 Task: Check terms of services.
Action: Mouse moved to (365, 70)
Screenshot: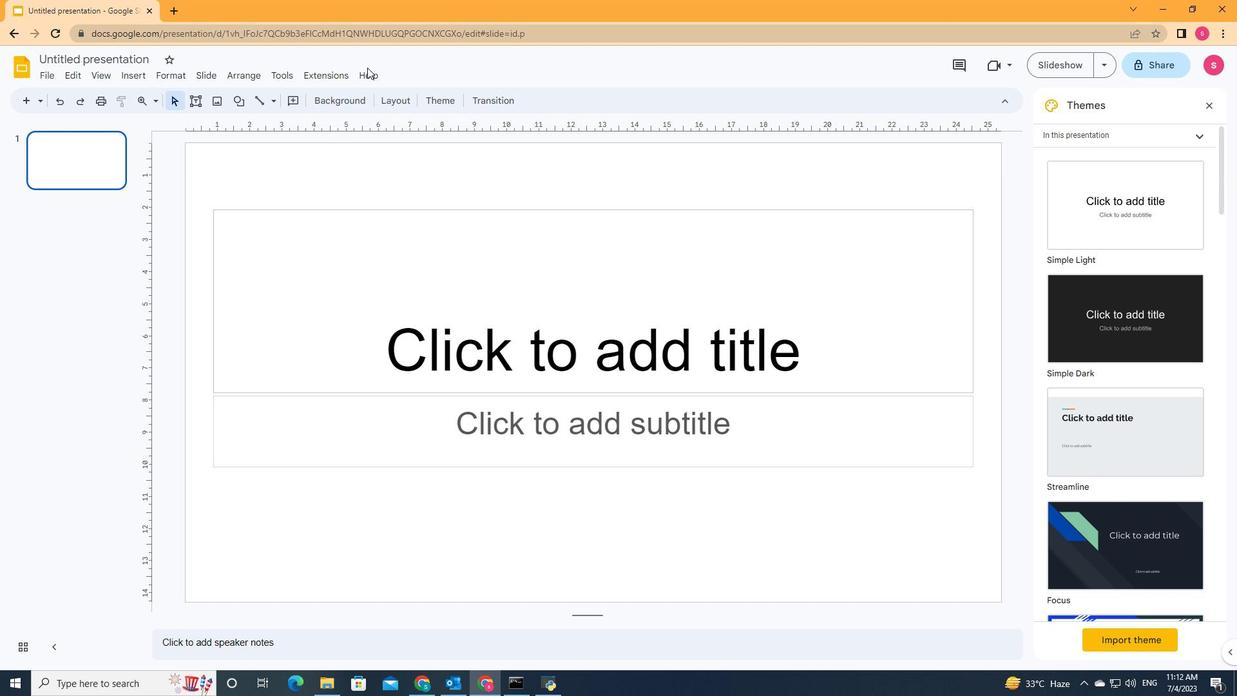 
Action: Mouse pressed left at (365, 70)
Screenshot: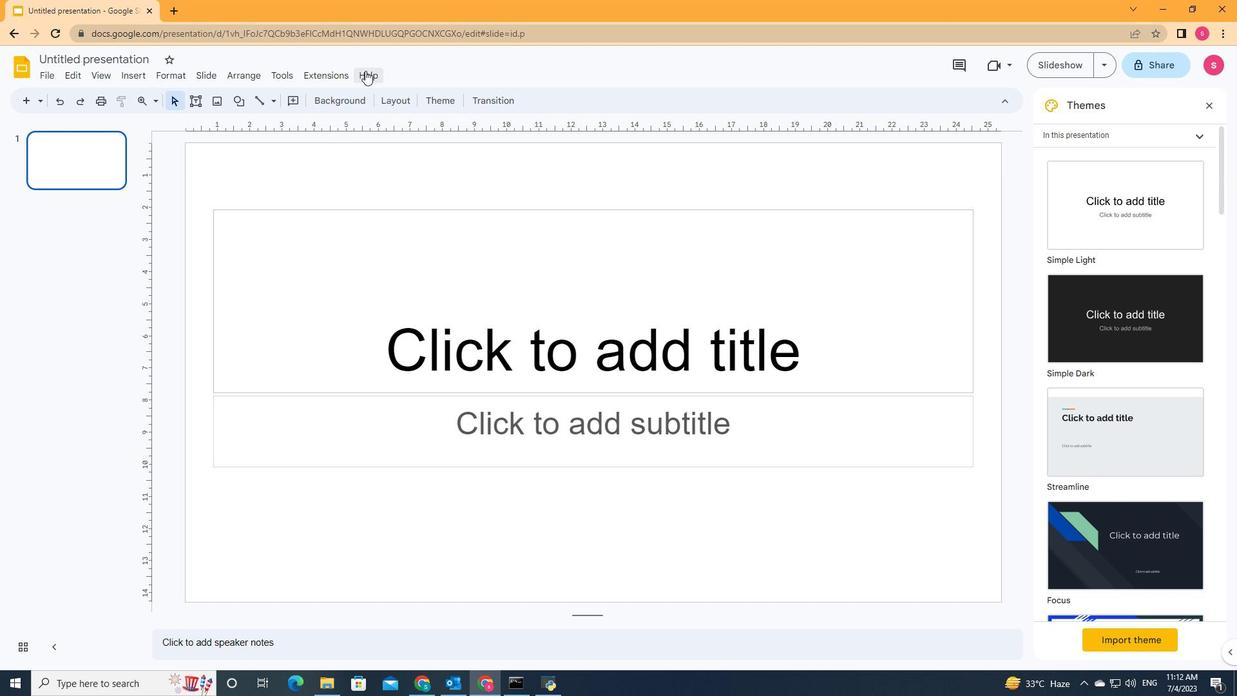
Action: Mouse moved to (394, 281)
Screenshot: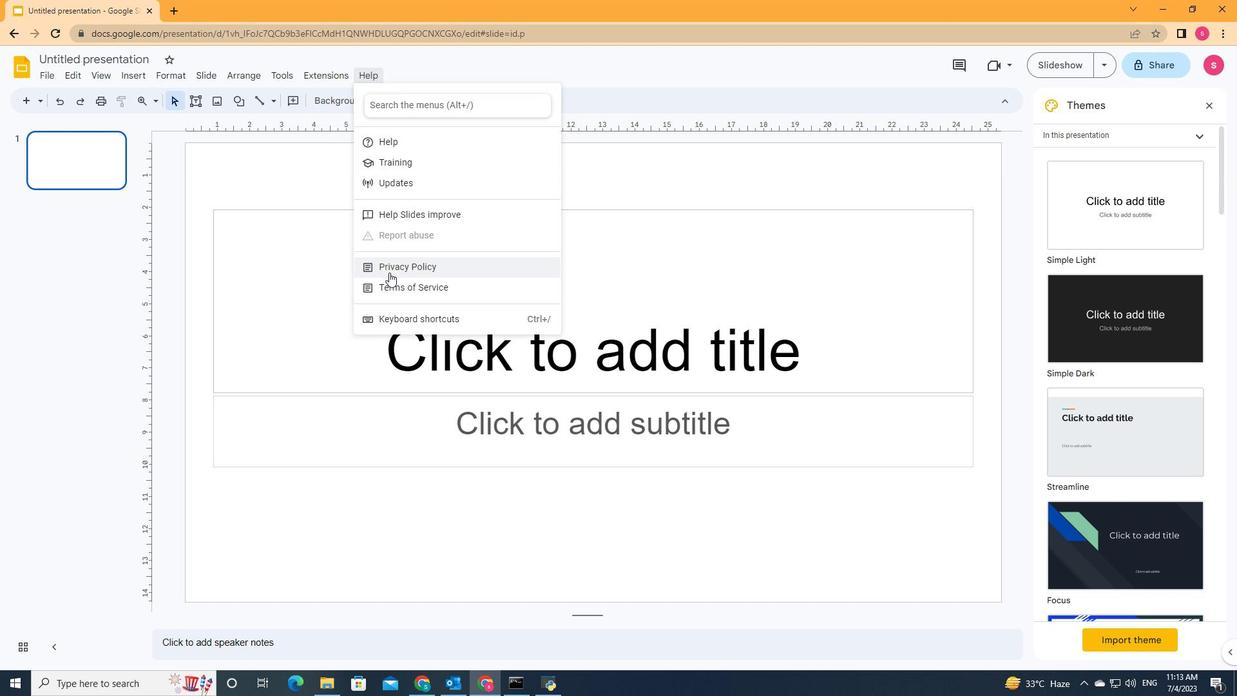 
Action: Mouse pressed left at (394, 281)
Screenshot: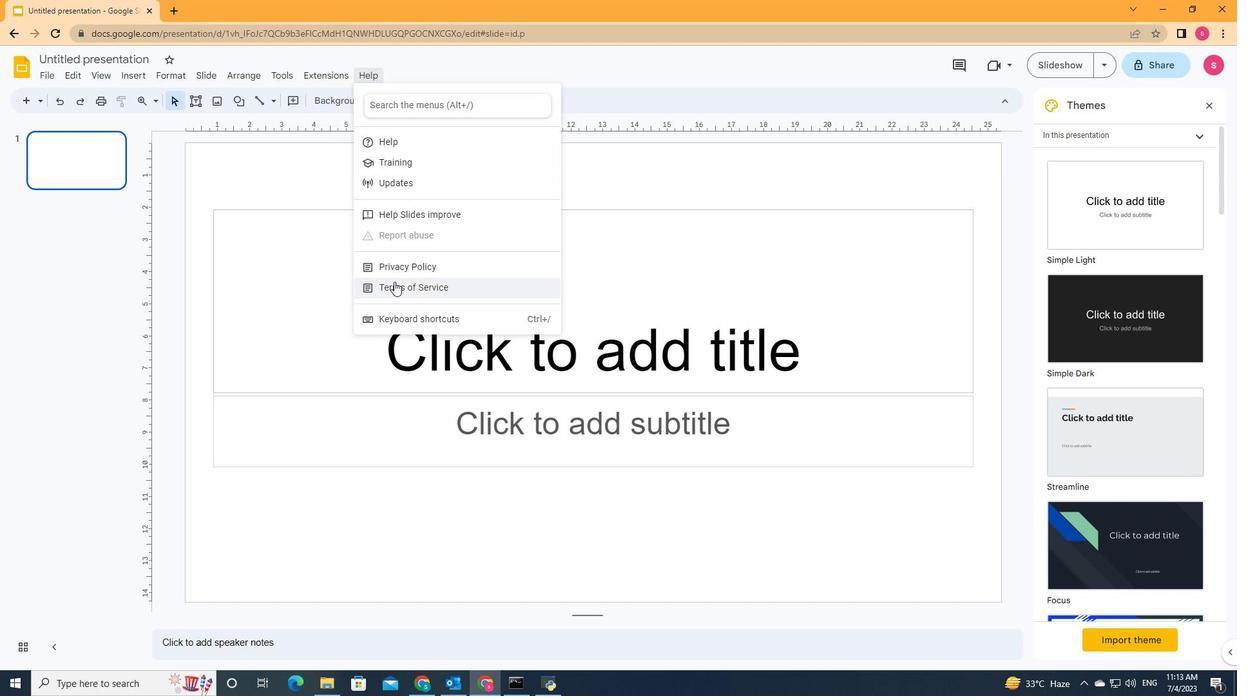 
Action: Mouse moved to (482, 335)
Screenshot: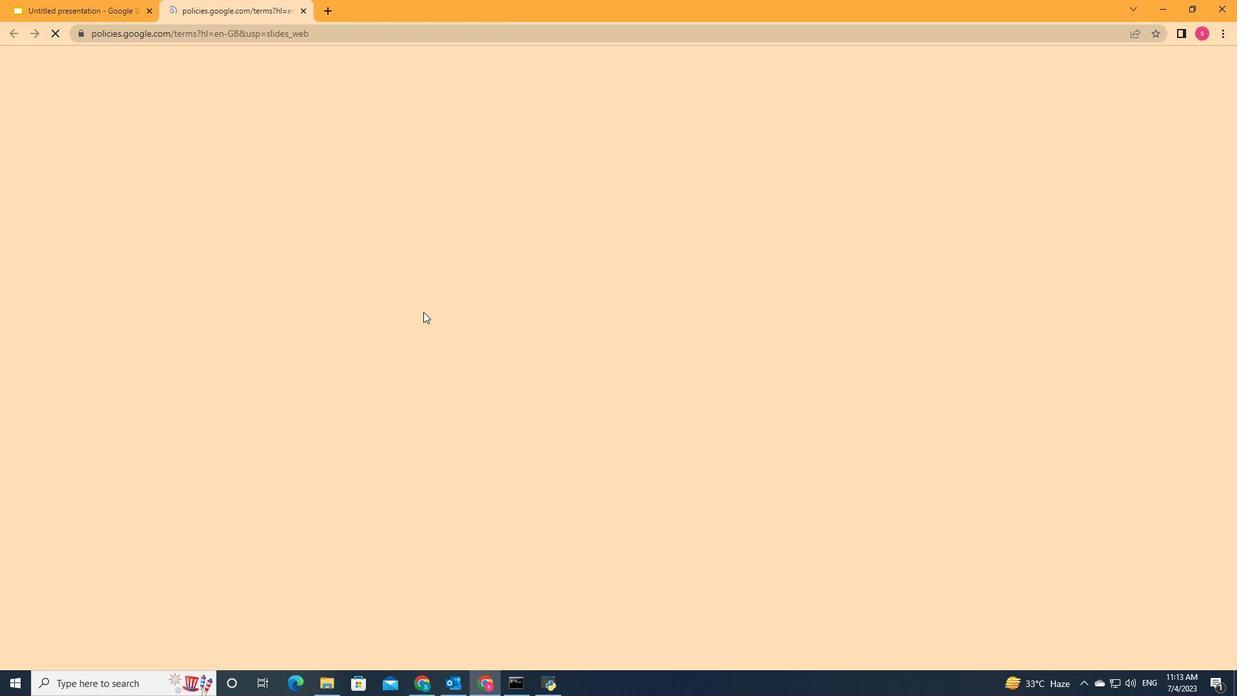 
Action: Mouse scrolled (482, 334) with delta (0, 0)
Screenshot: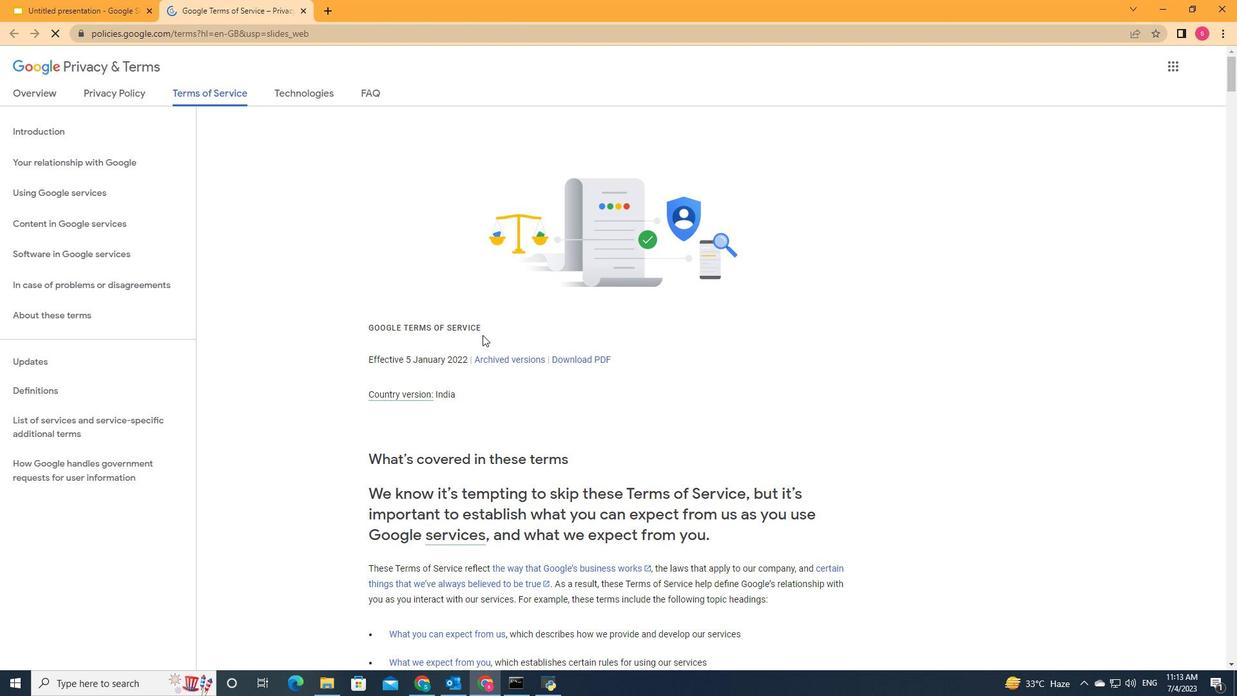 
Action: Mouse scrolled (482, 334) with delta (0, 0)
Screenshot: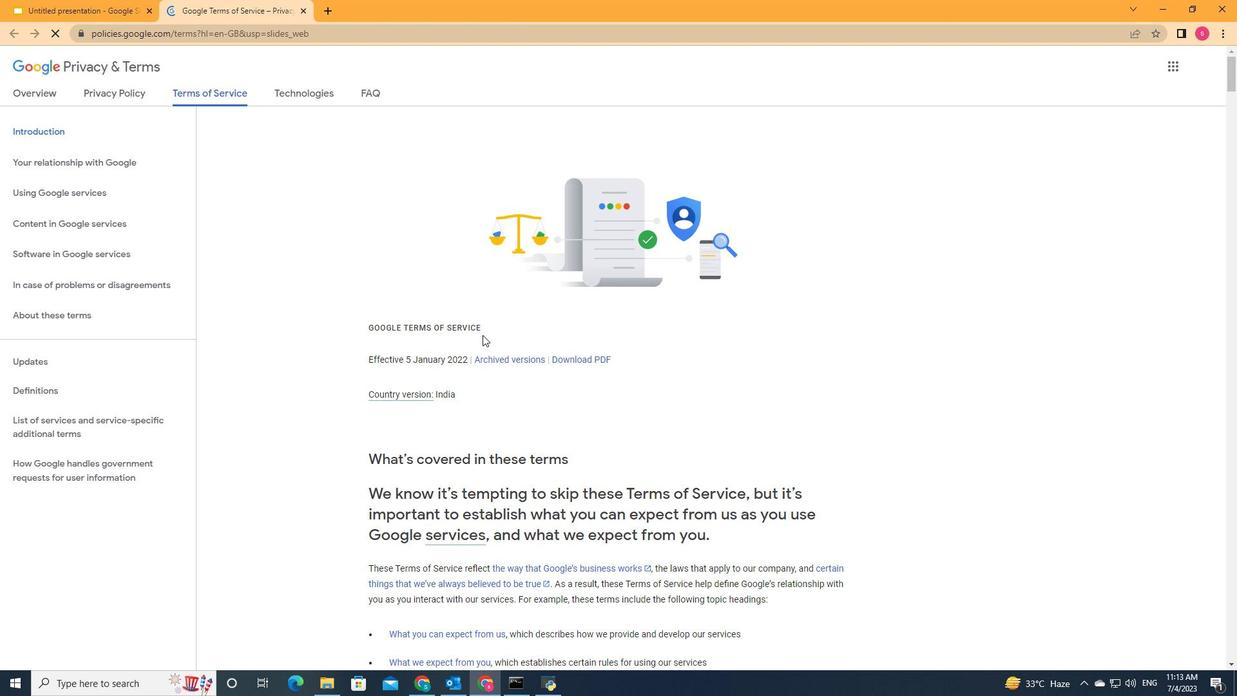 
Action: Mouse scrolled (482, 334) with delta (0, 0)
Screenshot: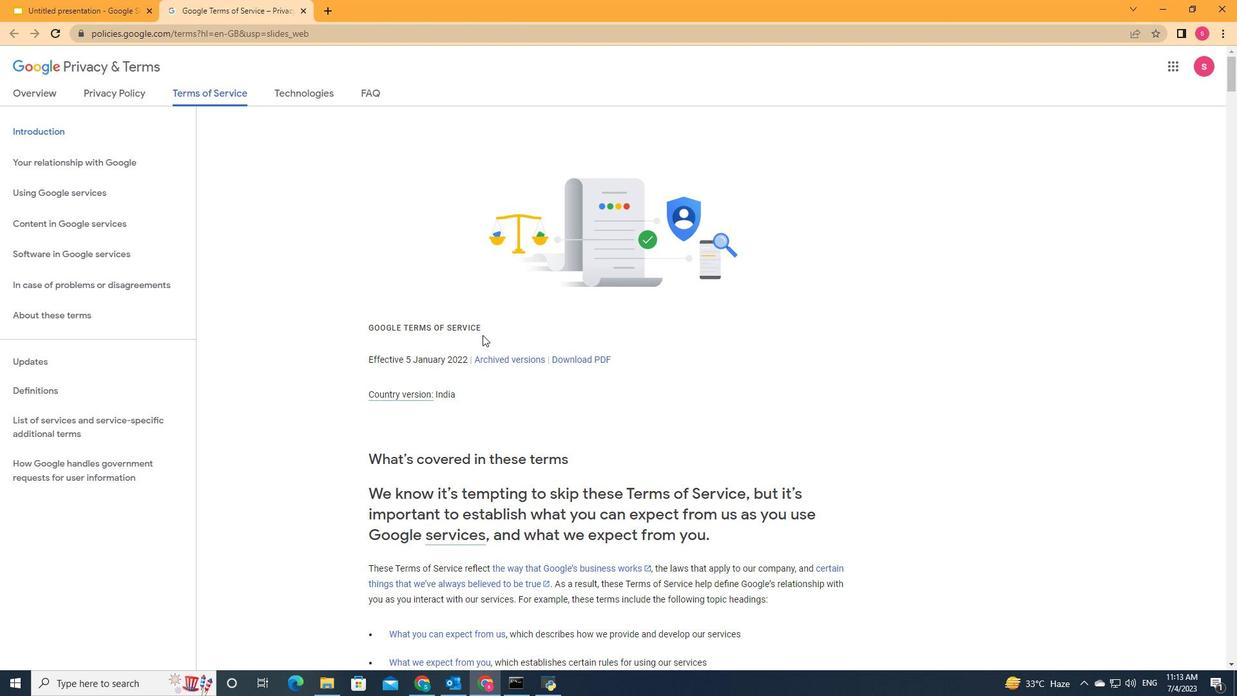 
Action: Mouse scrolled (482, 334) with delta (0, 0)
Screenshot: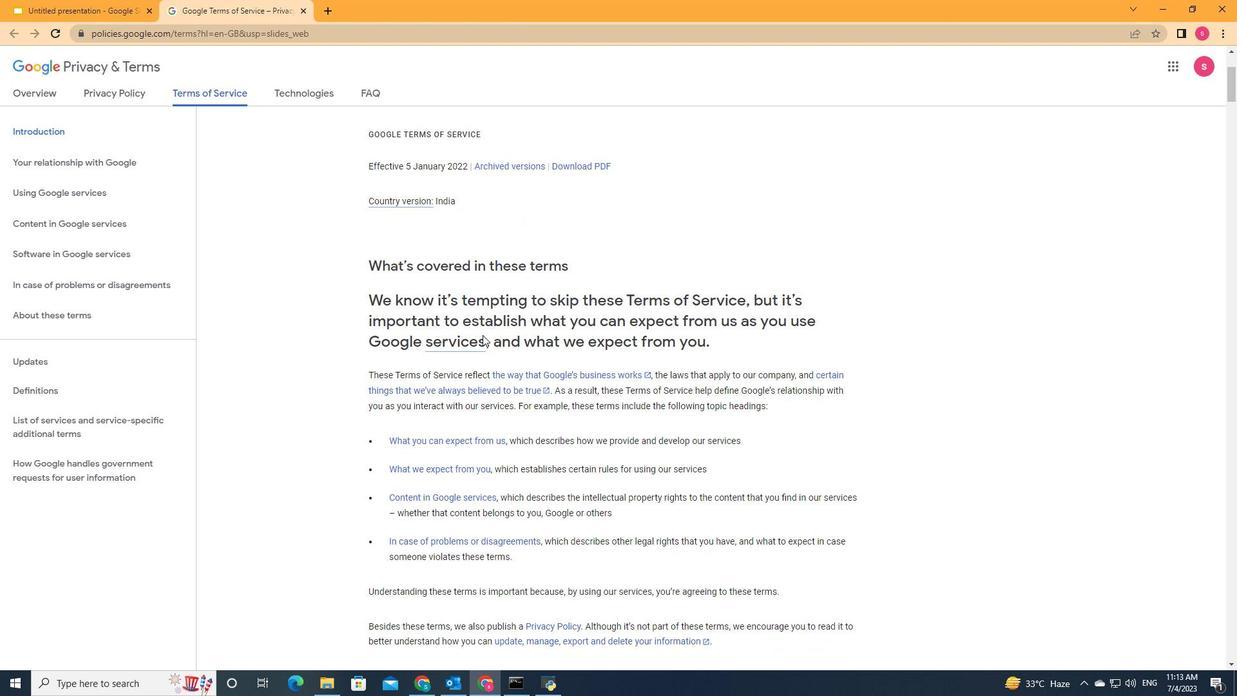 
Action: Mouse scrolled (482, 334) with delta (0, 0)
Screenshot: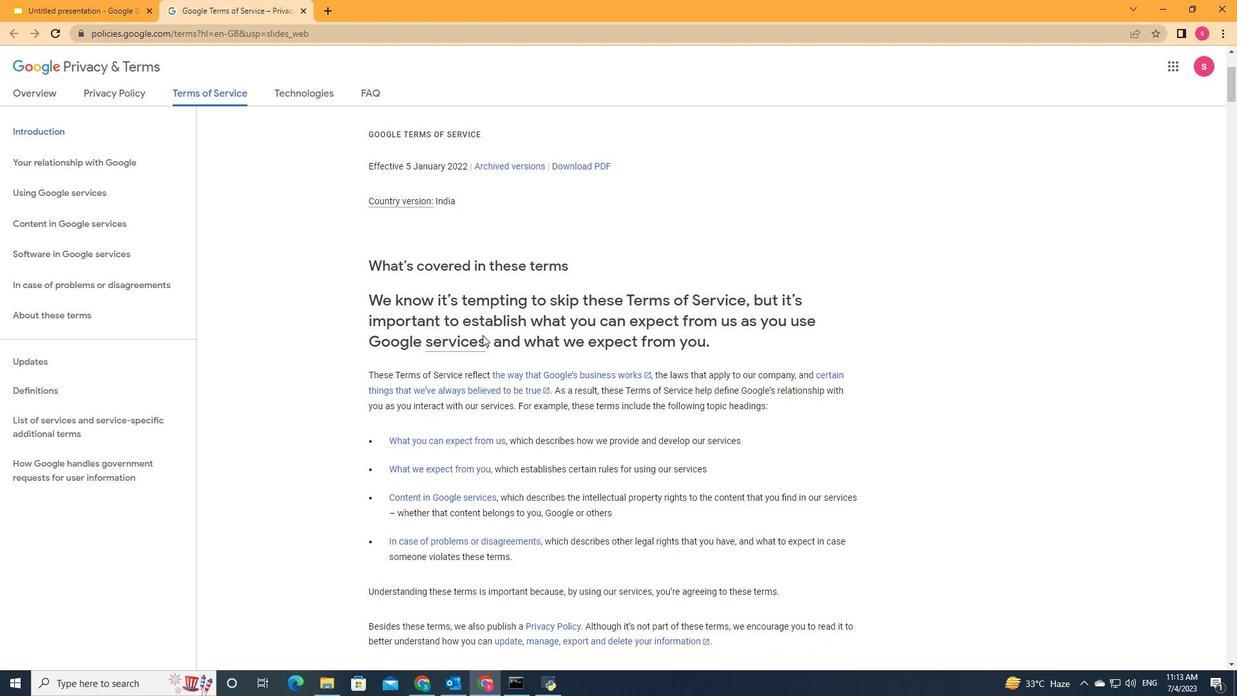 
Action: Mouse scrolled (482, 334) with delta (0, 0)
Screenshot: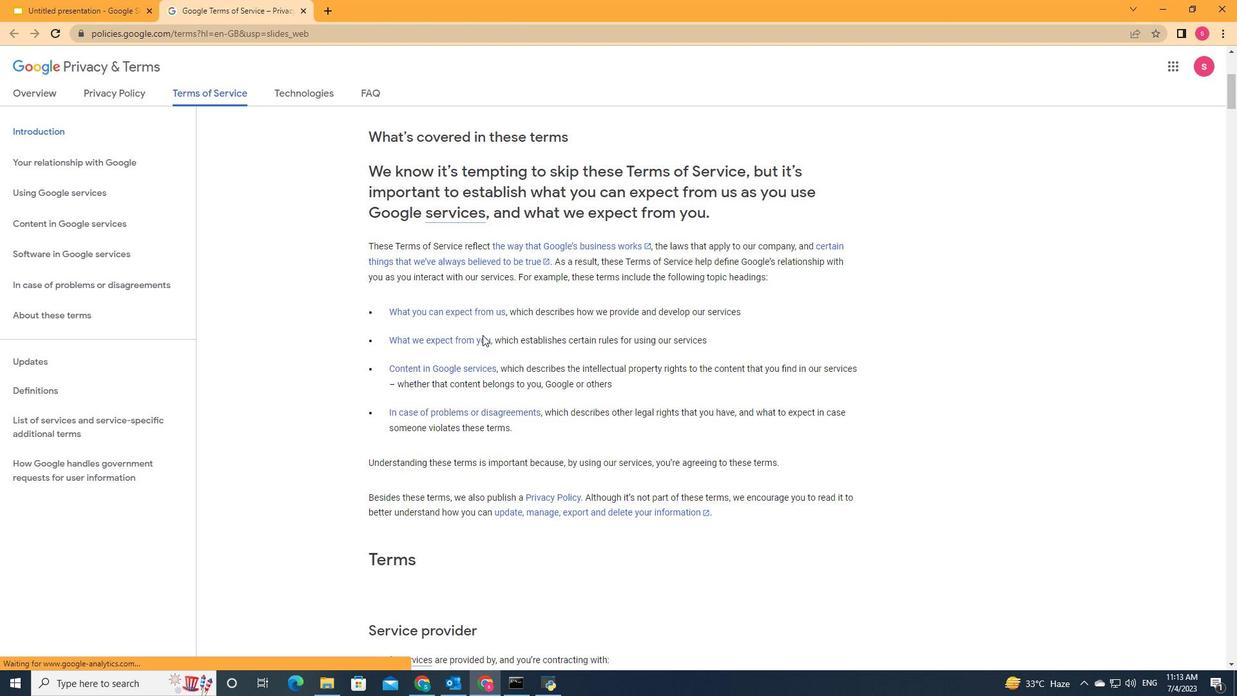 
Action: Mouse scrolled (482, 334) with delta (0, 0)
Screenshot: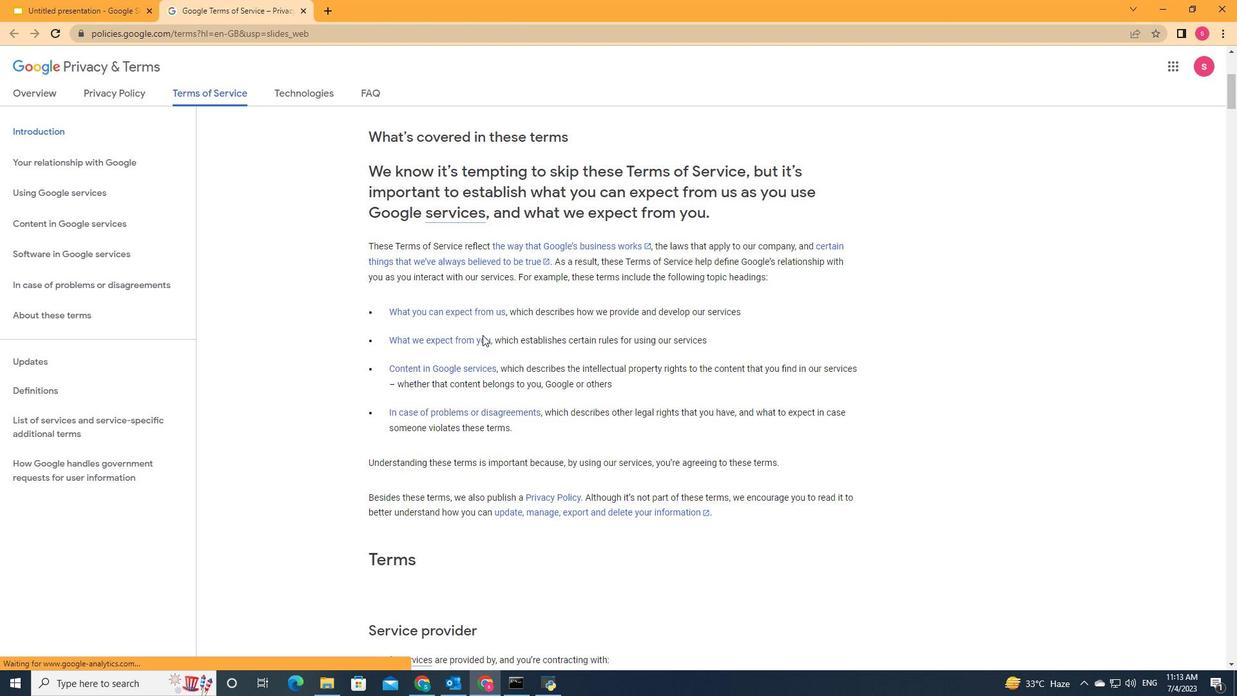 
Action: Mouse scrolled (482, 334) with delta (0, 0)
Screenshot: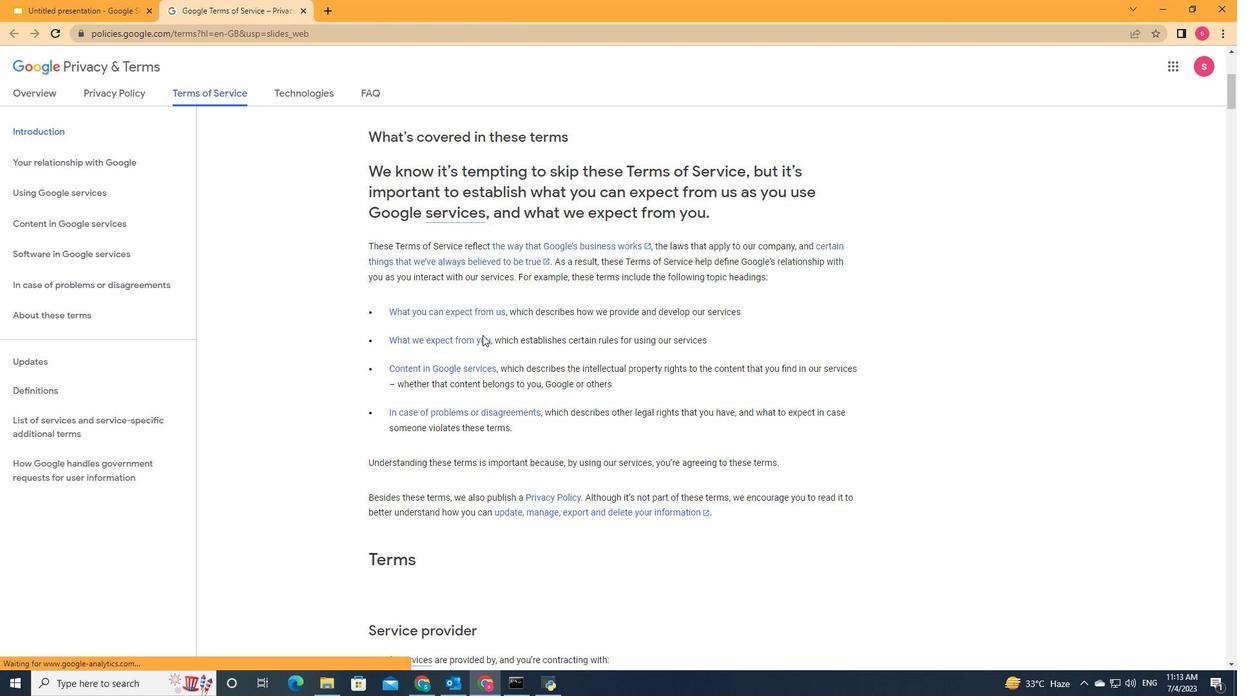 
Action: Mouse scrolled (482, 334) with delta (0, 0)
Screenshot: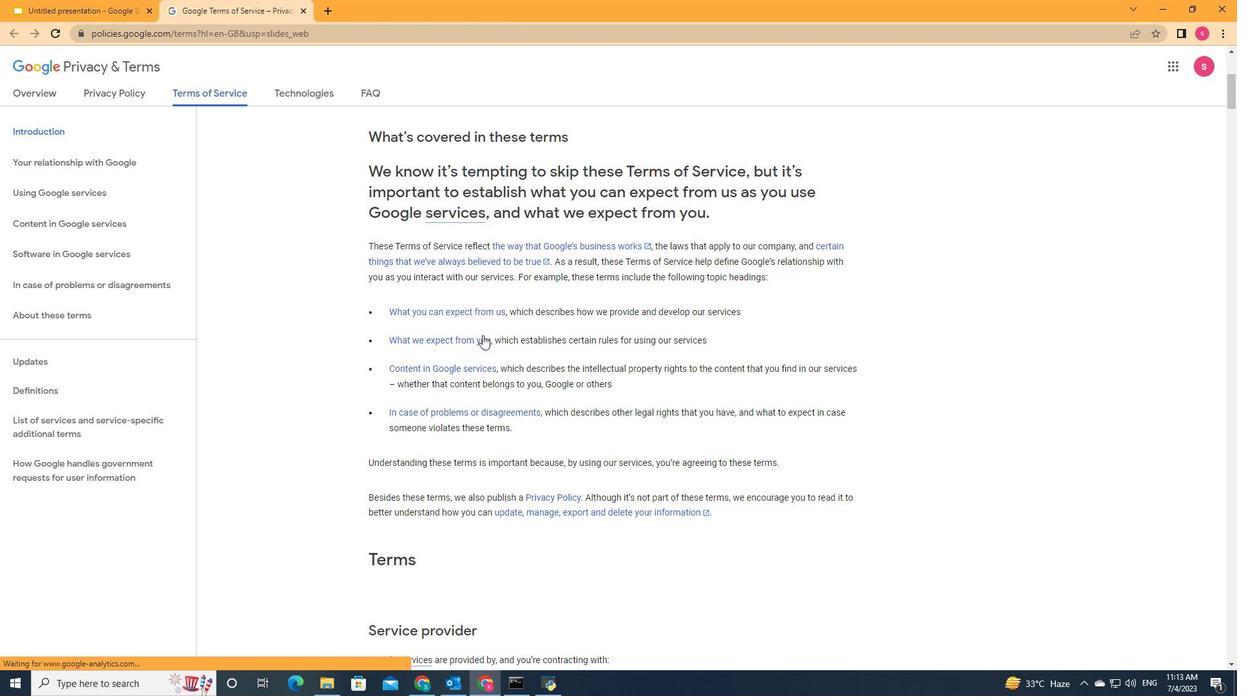 
Action: Mouse scrolled (482, 334) with delta (0, 0)
Screenshot: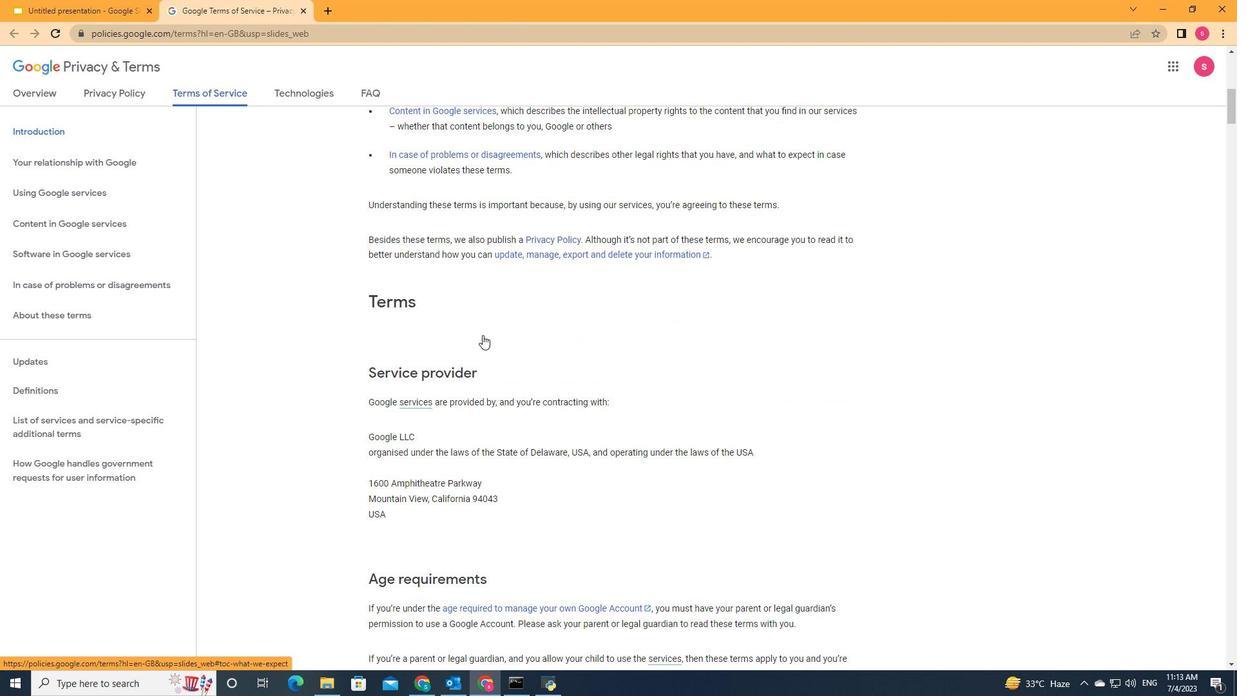 
Action: Mouse scrolled (482, 334) with delta (0, 0)
Screenshot: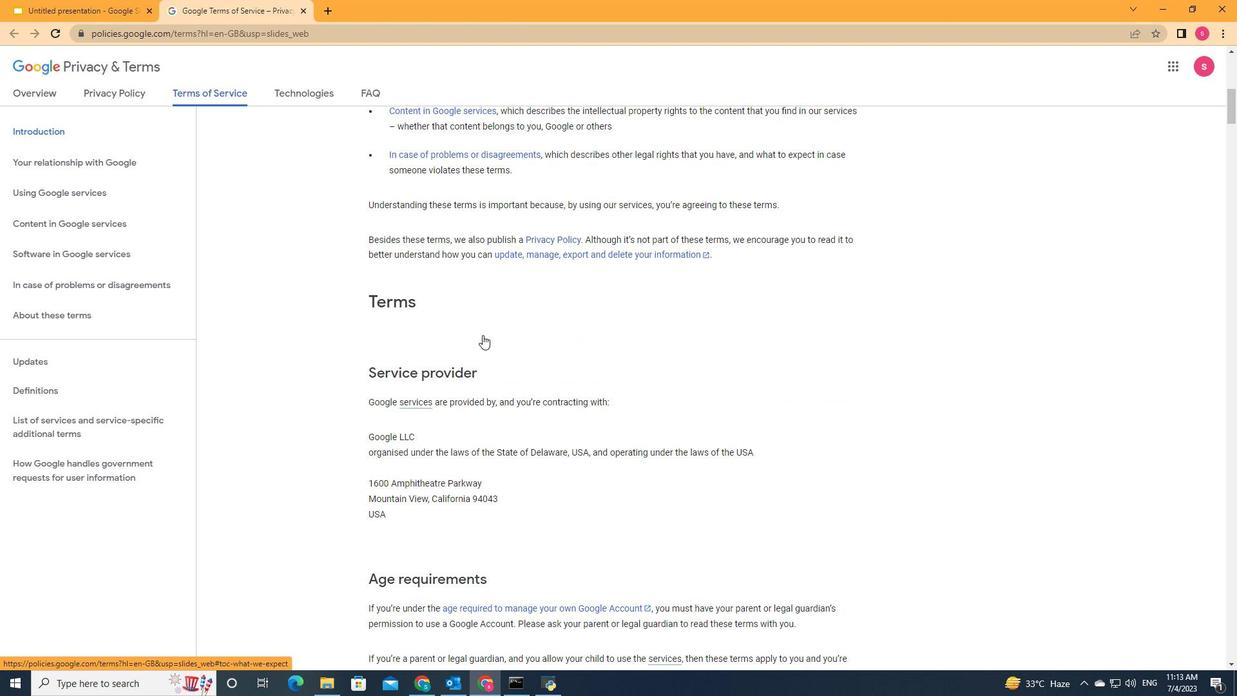 
Action: Mouse scrolled (482, 334) with delta (0, 0)
Screenshot: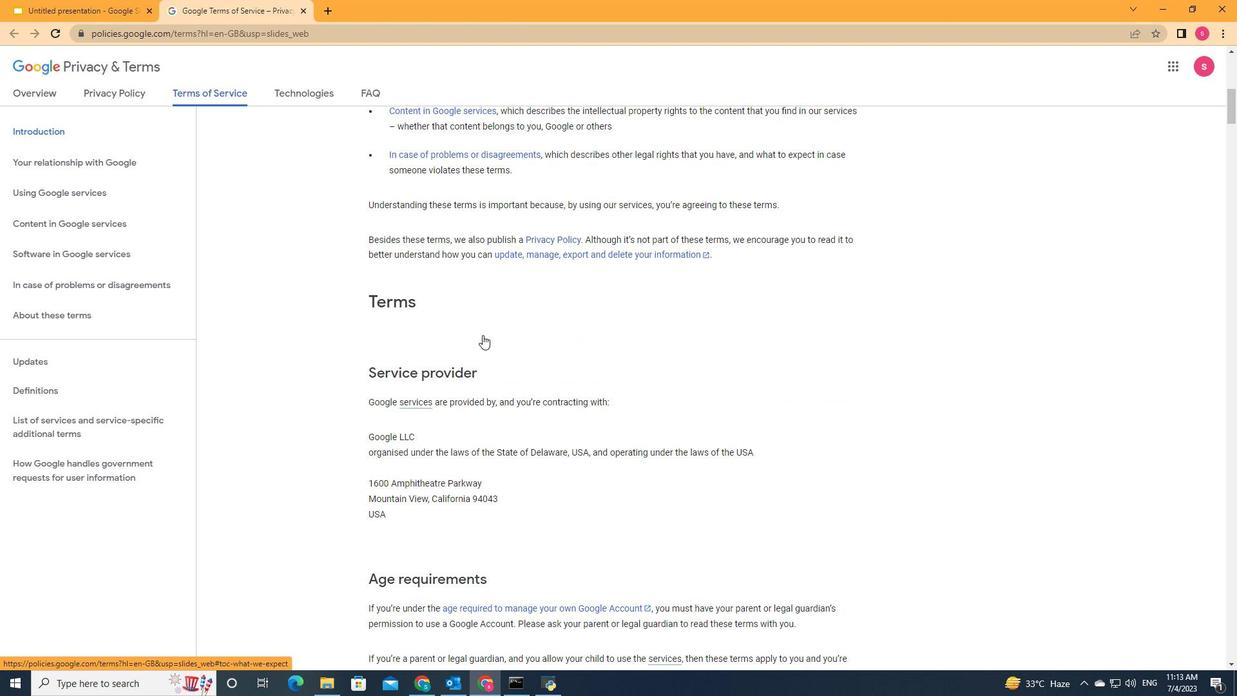 
Action: Mouse scrolled (482, 334) with delta (0, 0)
Screenshot: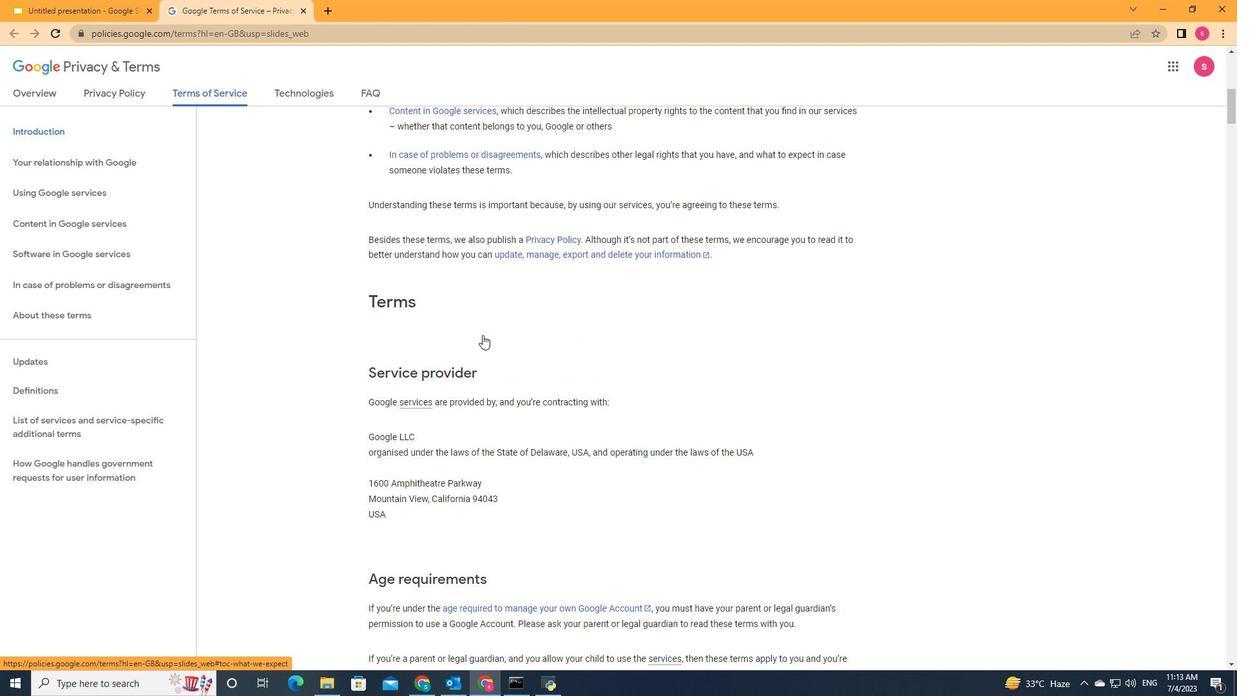 
Action: Mouse scrolled (482, 334) with delta (0, 0)
Screenshot: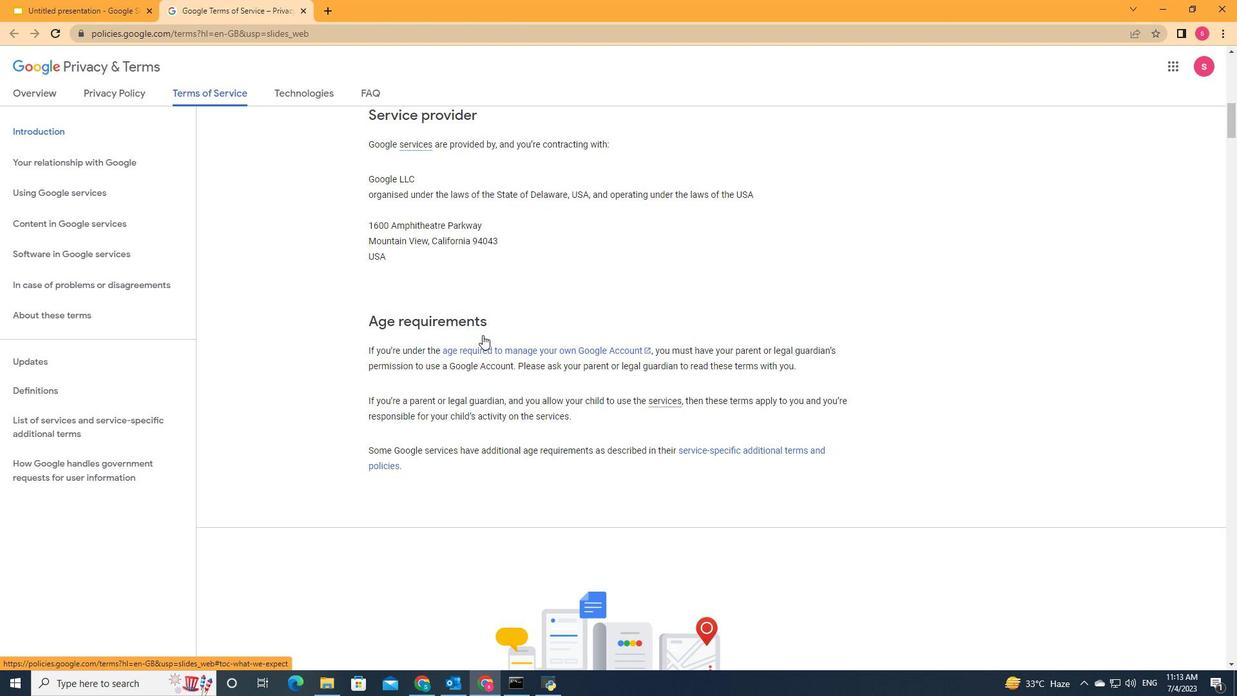 
Action: Mouse scrolled (482, 334) with delta (0, 0)
Screenshot: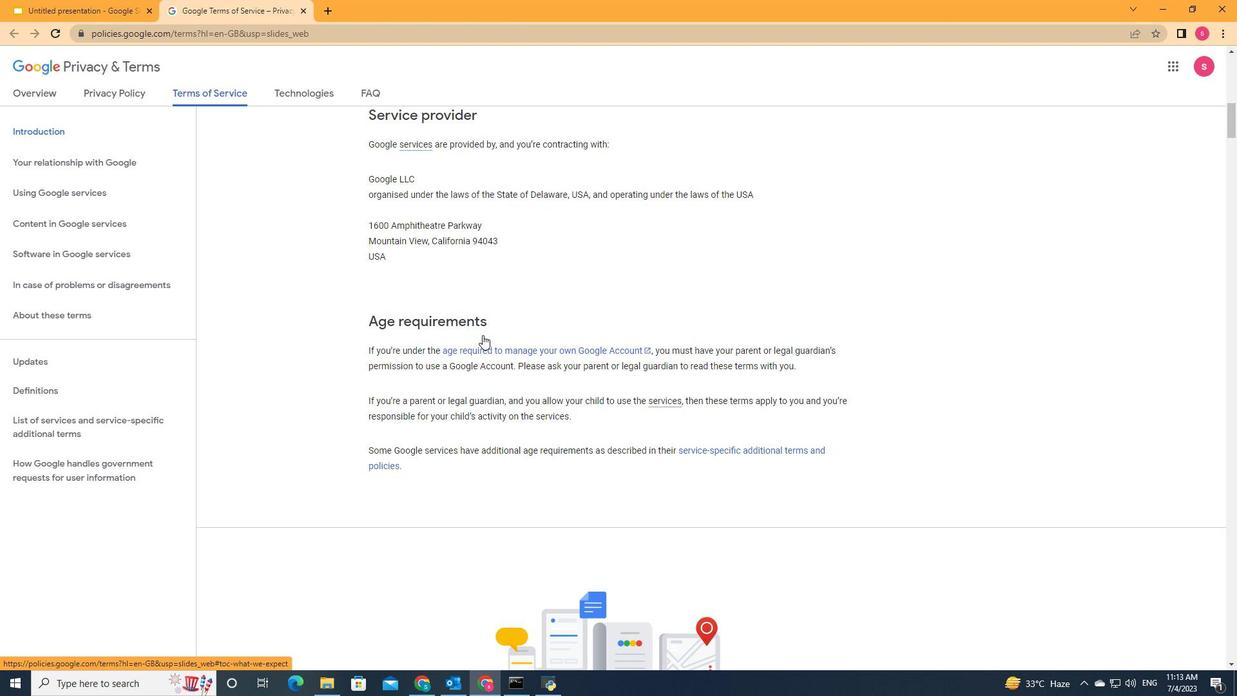 
